 Task: In the  document seminar.rtf Download file as 'EPUB Publication' Share this file with 'softage.10@softage.net' Insert the command  Suggesting 
Action: Mouse pressed left at (249, 340)
Screenshot: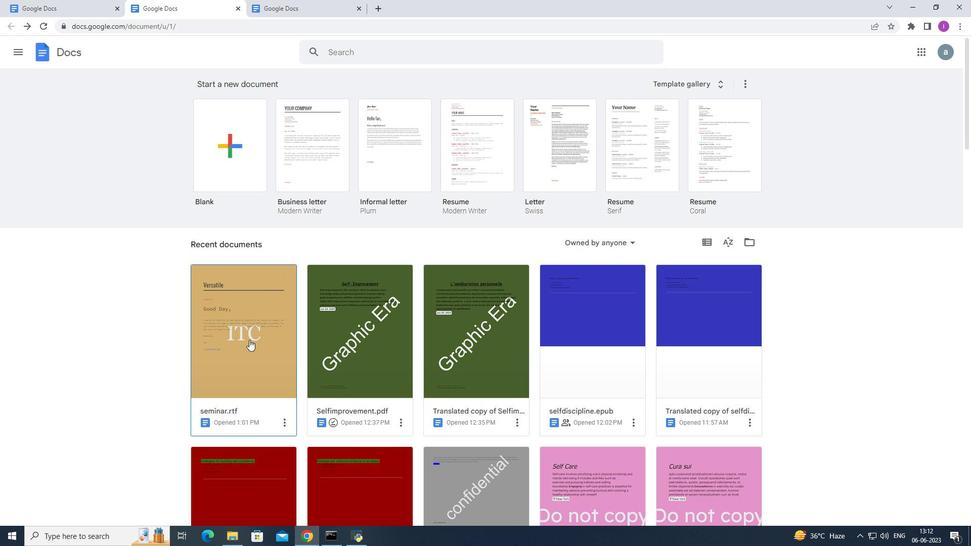 
Action: Mouse pressed left at (249, 340)
Screenshot: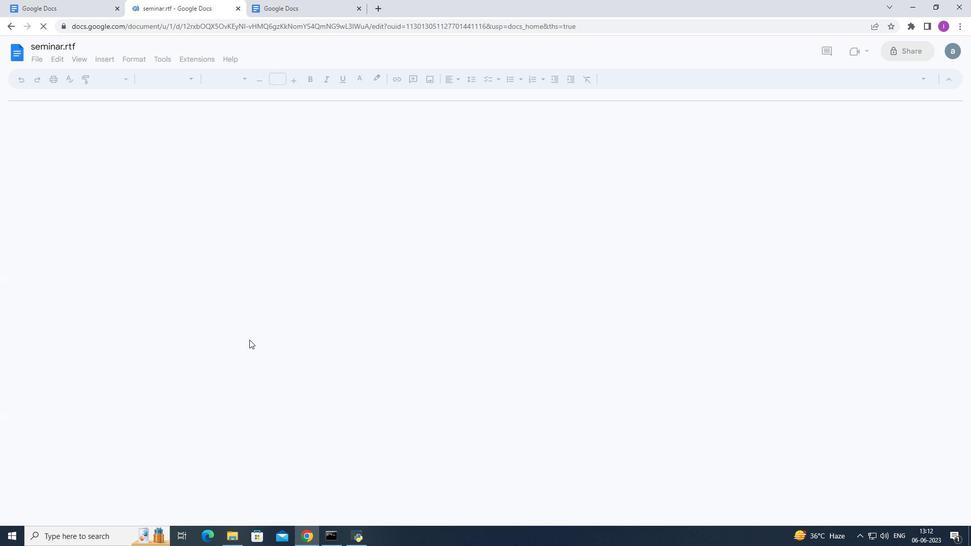 
Action: Mouse moved to (38, 58)
Screenshot: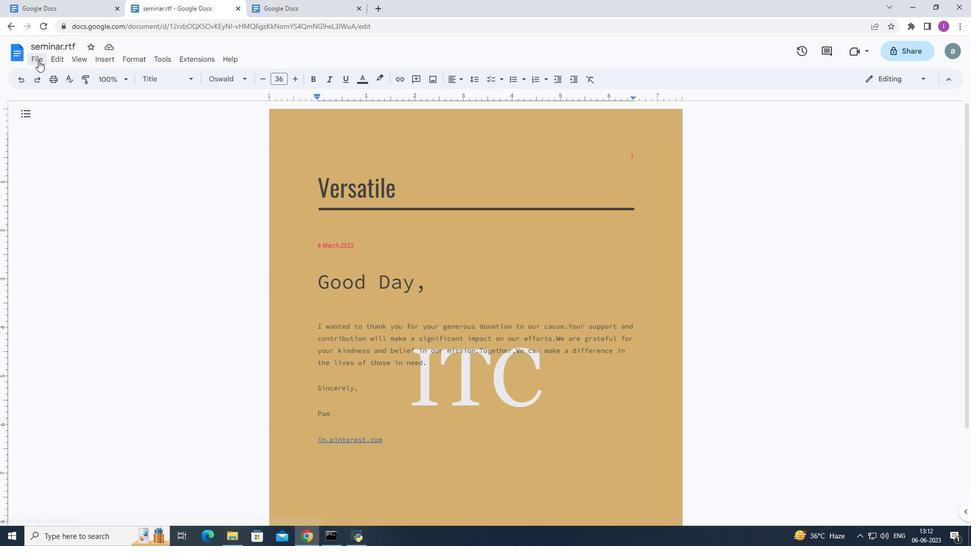 
Action: Mouse pressed left at (38, 58)
Screenshot: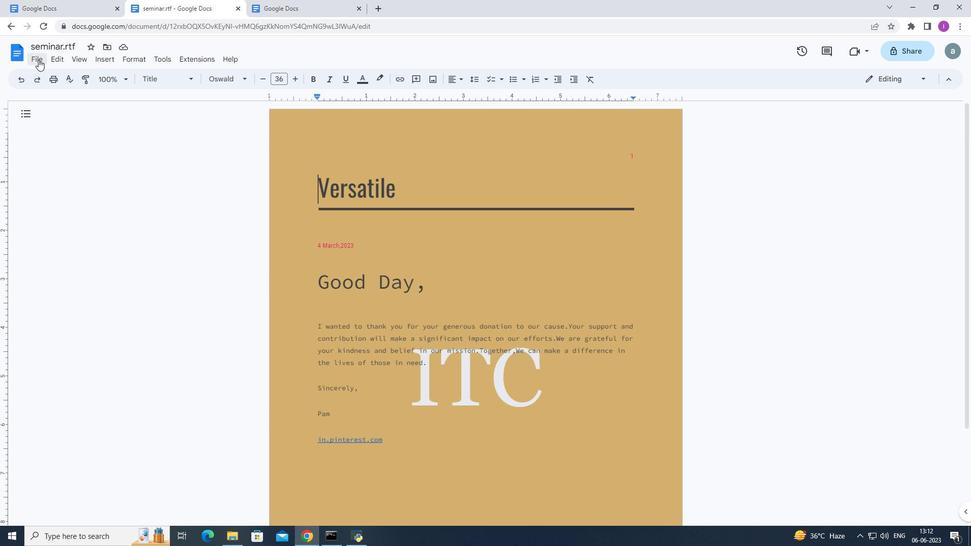 
Action: Mouse pressed left at (38, 58)
Screenshot: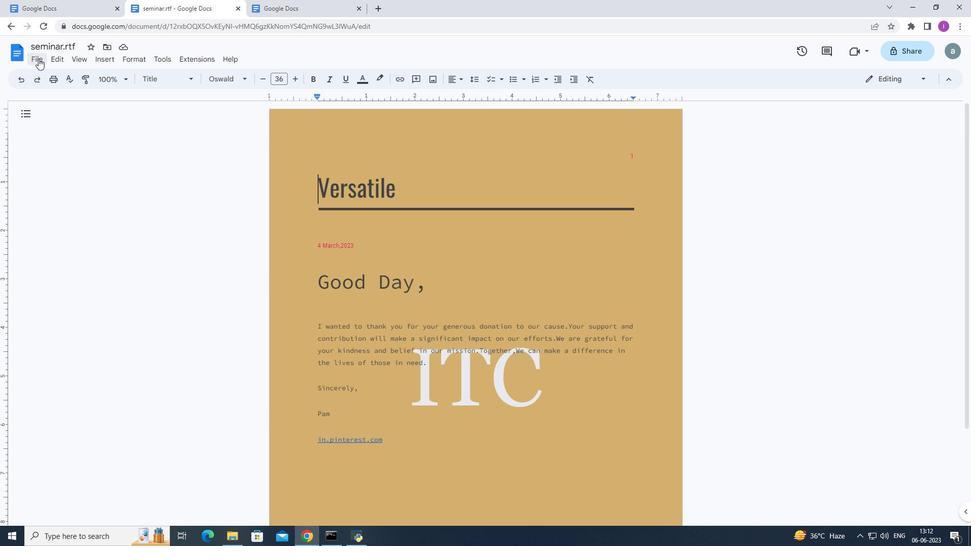 
Action: Mouse moved to (37, 60)
Screenshot: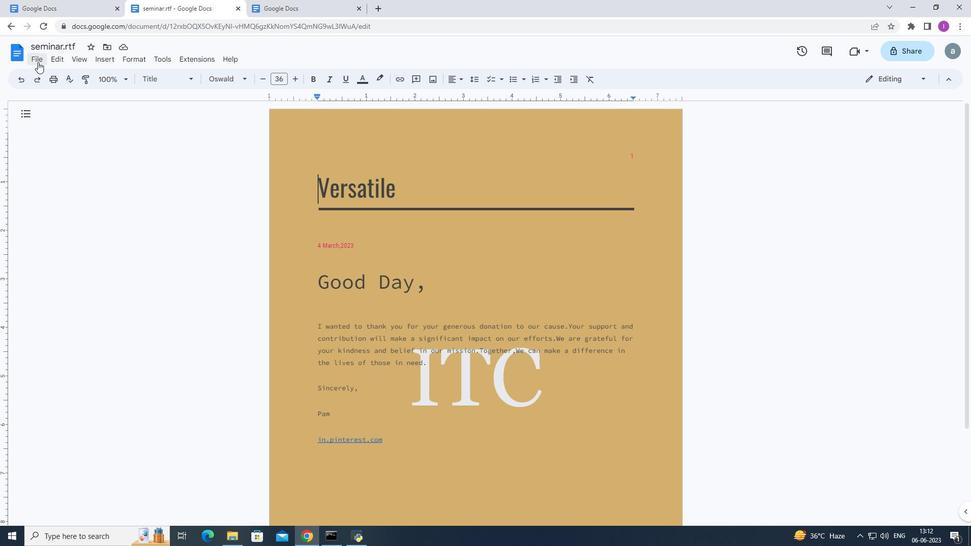 
Action: Mouse pressed left at (37, 60)
Screenshot: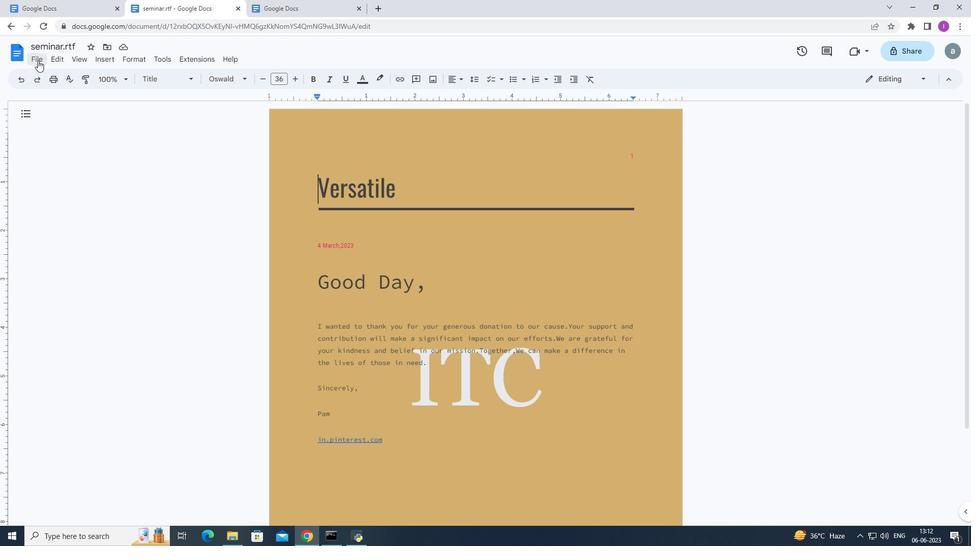 
Action: Mouse moved to (213, 268)
Screenshot: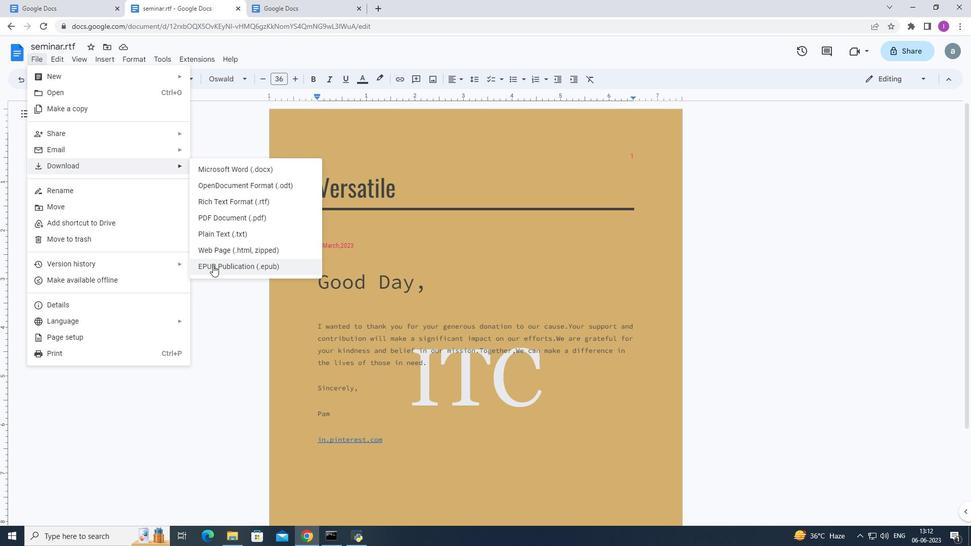 
Action: Mouse pressed left at (213, 268)
Screenshot: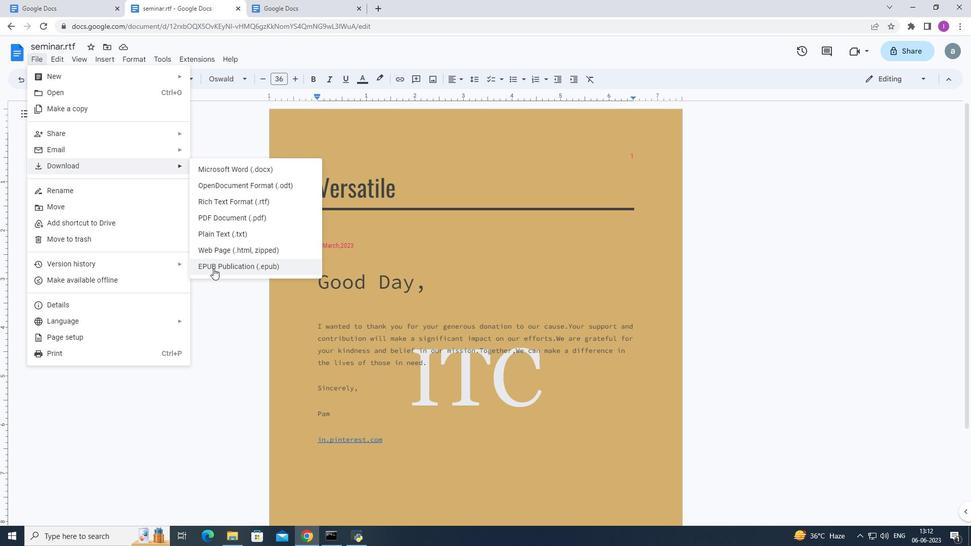 
Action: Mouse moved to (36, 53)
Screenshot: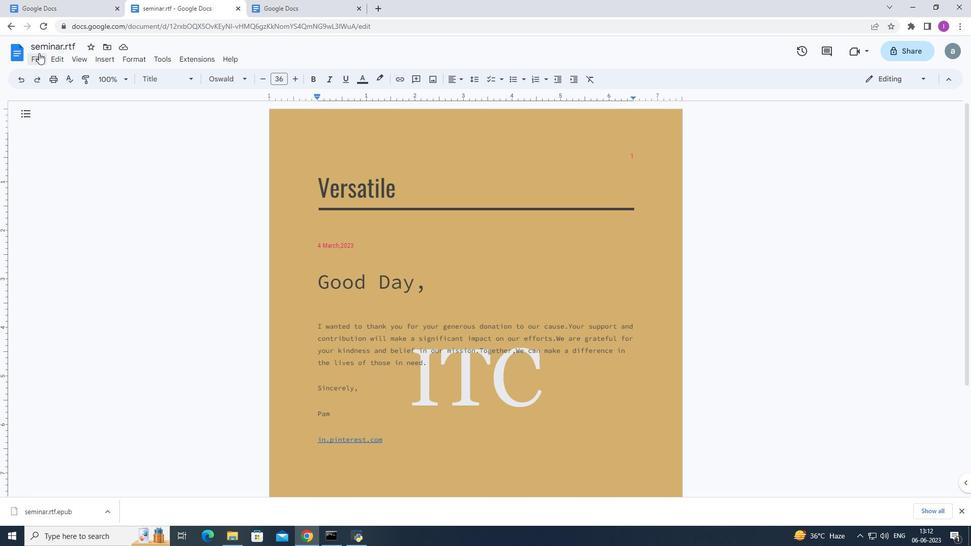 
Action: Mouse pressed left at (36, 53)
Screenshot: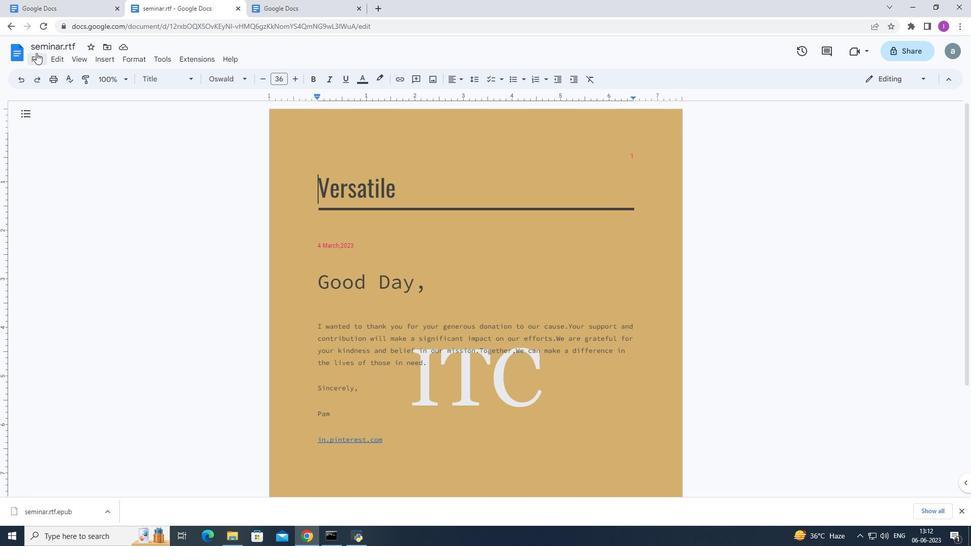 
Action: Mouse moved to (213, 134)
Screenshot: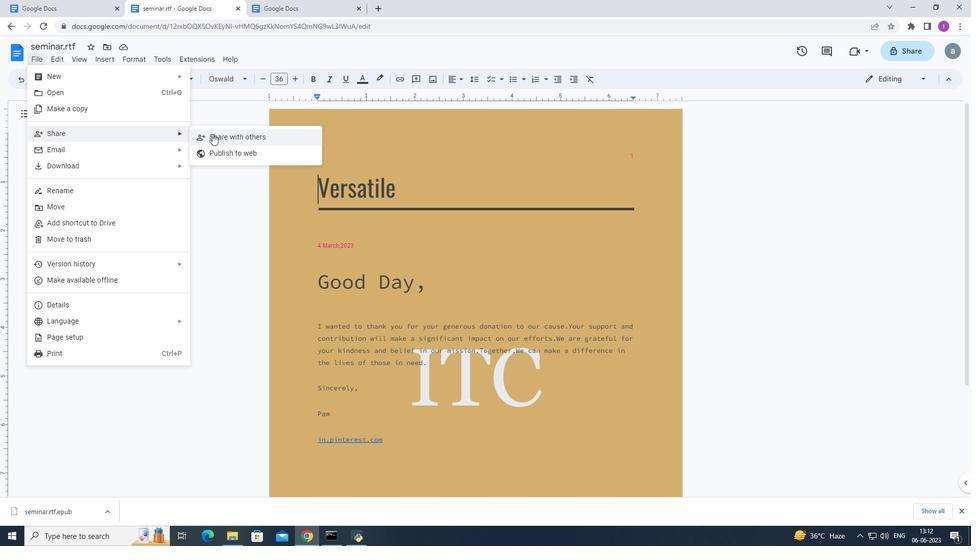 
Action: Mouse pressed left at (213, 134)
Screenshot: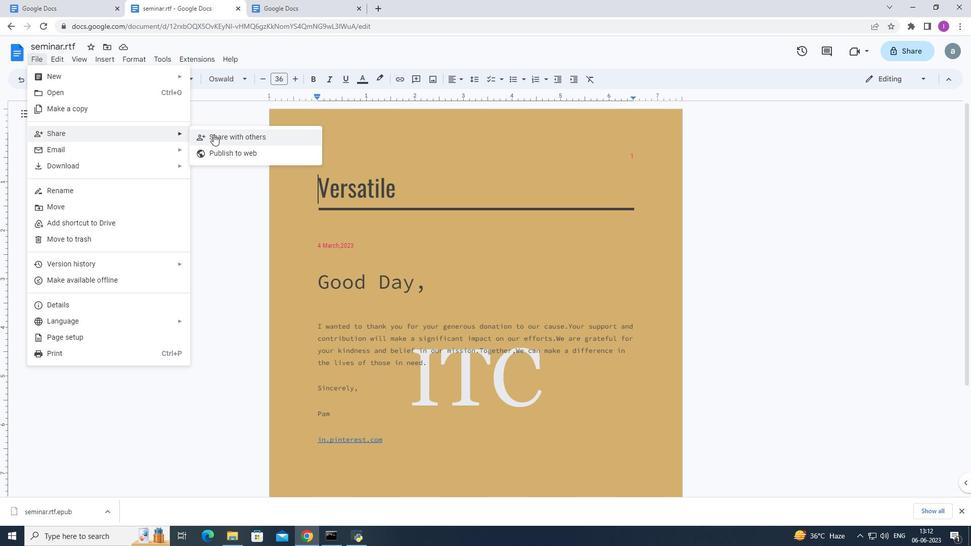 
Action: Mouse moved to (356, 223)
Screenshot: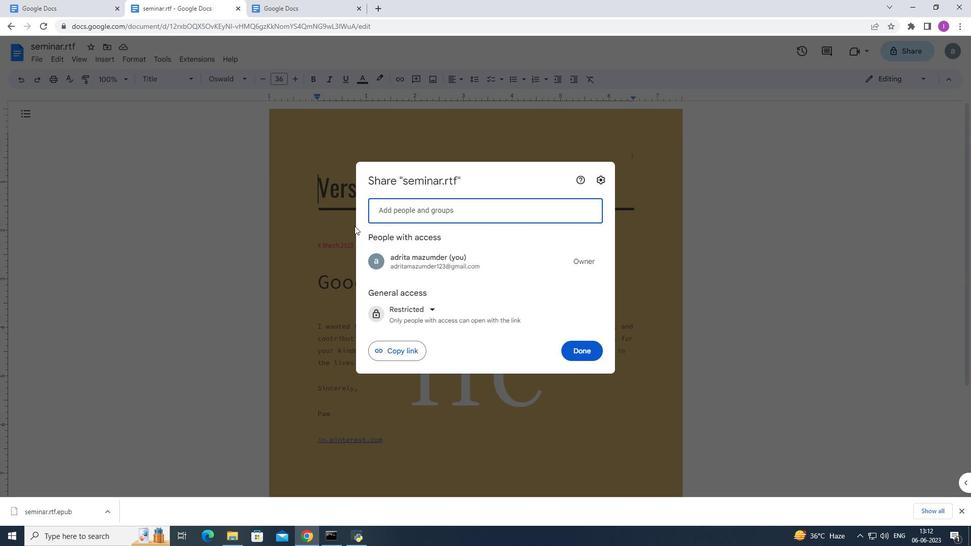 
Action: Key pressed s
Screenshot: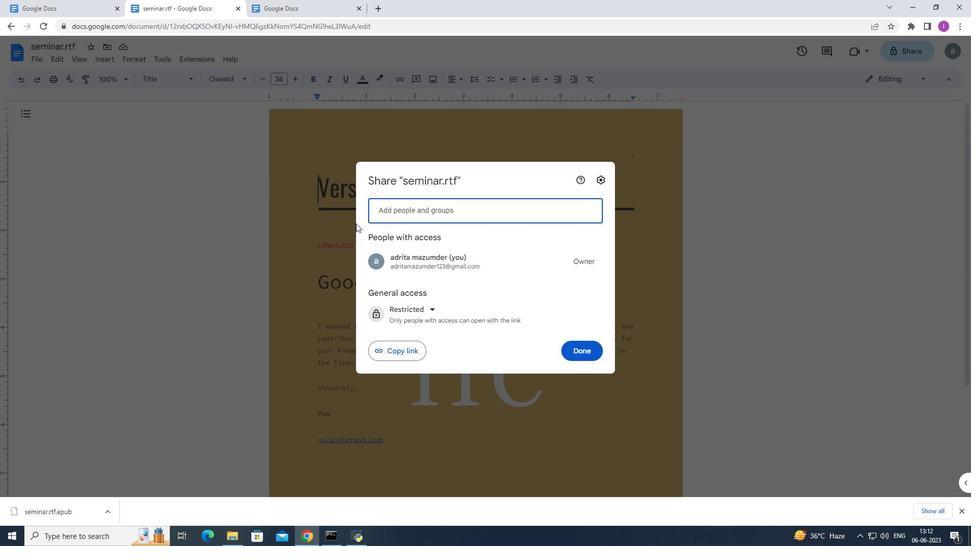 
Action: Mouse moved to (418, 364)
Screenshot: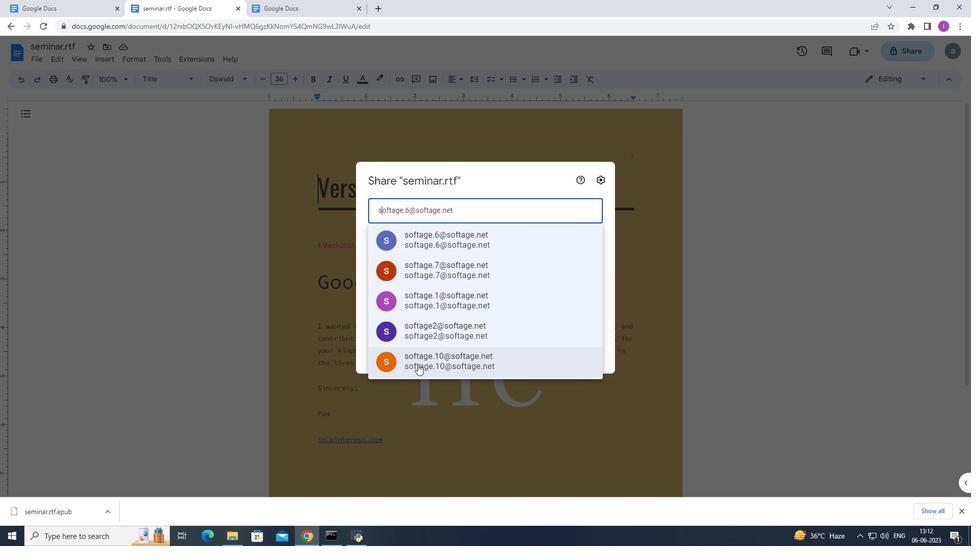 
Action: Mouse pressed left at (418, 364)
Screenshot: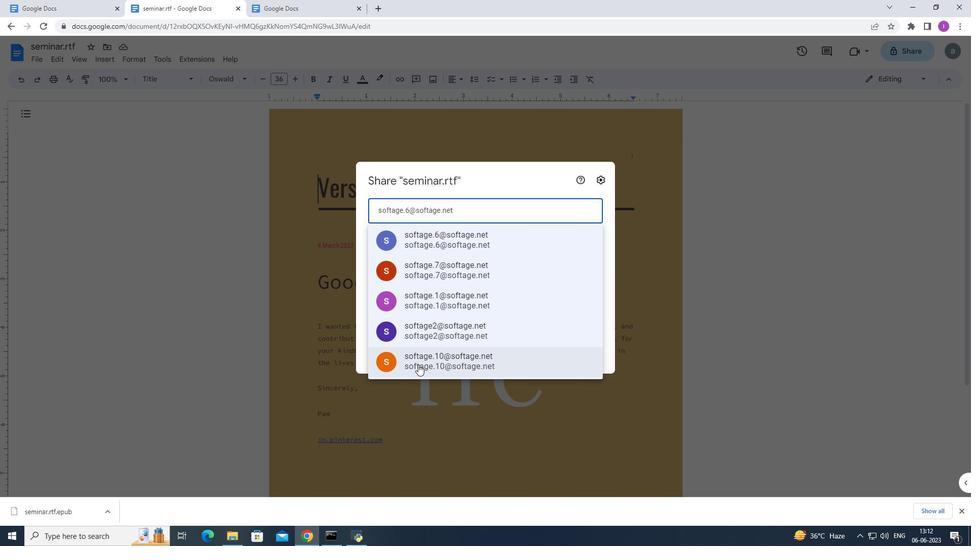 
Action: Mouse moved to (584, 339)
Screenshot: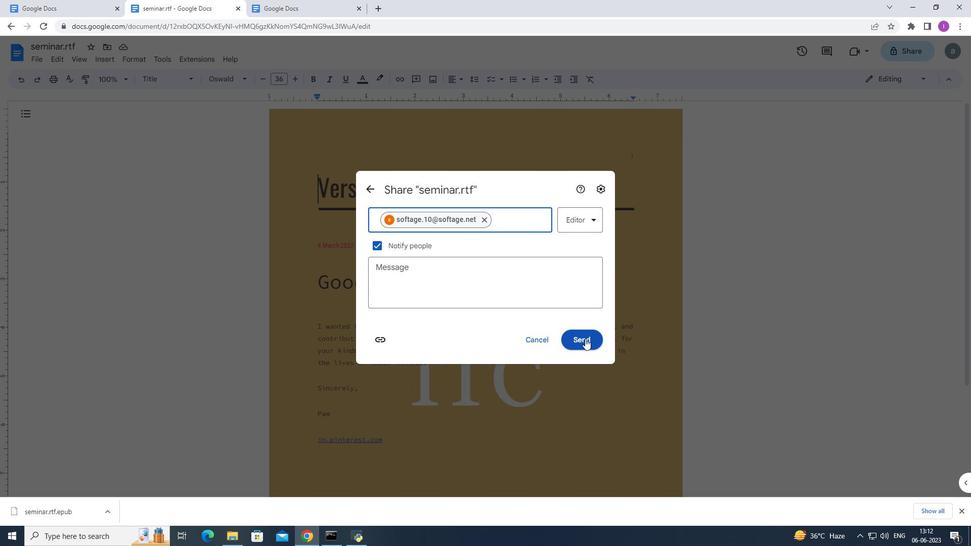 
Action: Mouse pressed left at (584, 339)
Screenshot: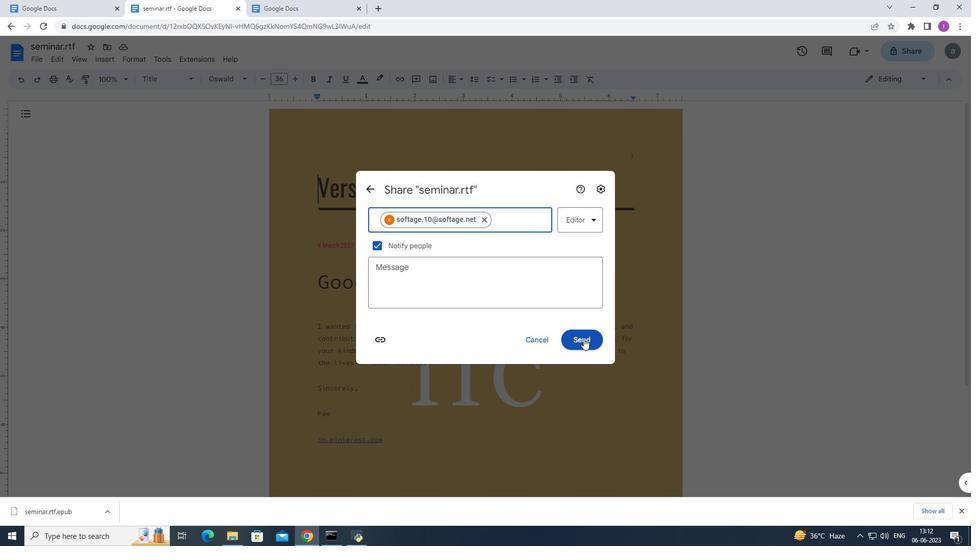 
Action: Mouse moved to (895, 82)
Screenshot: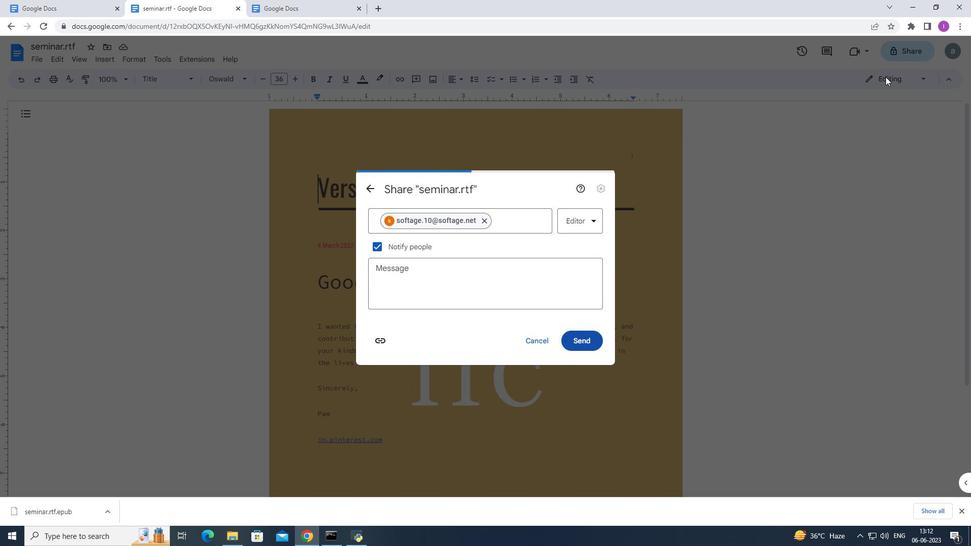 
Action: Mouse pressed left at (895, 82)
Screenshot: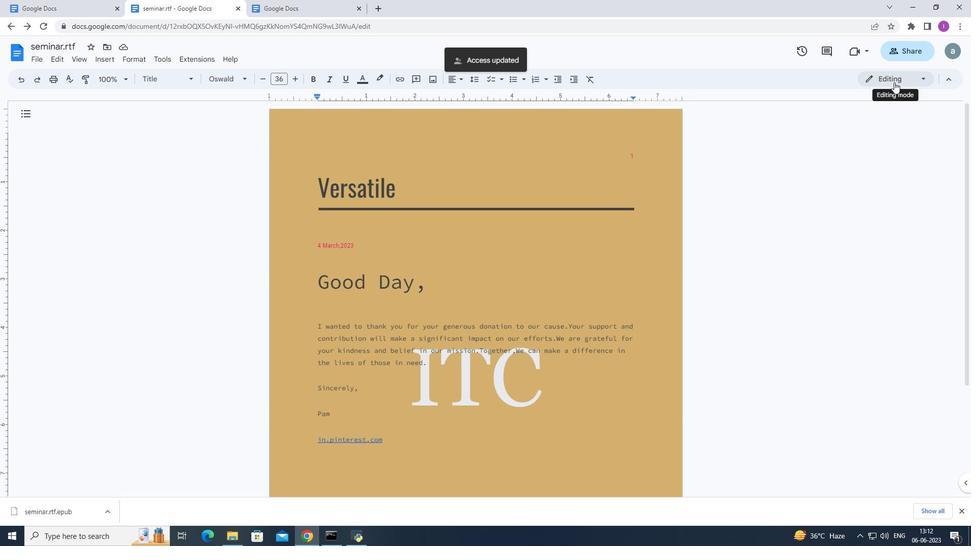 
Action: Mouse moved to (888, 122)
Screenshot: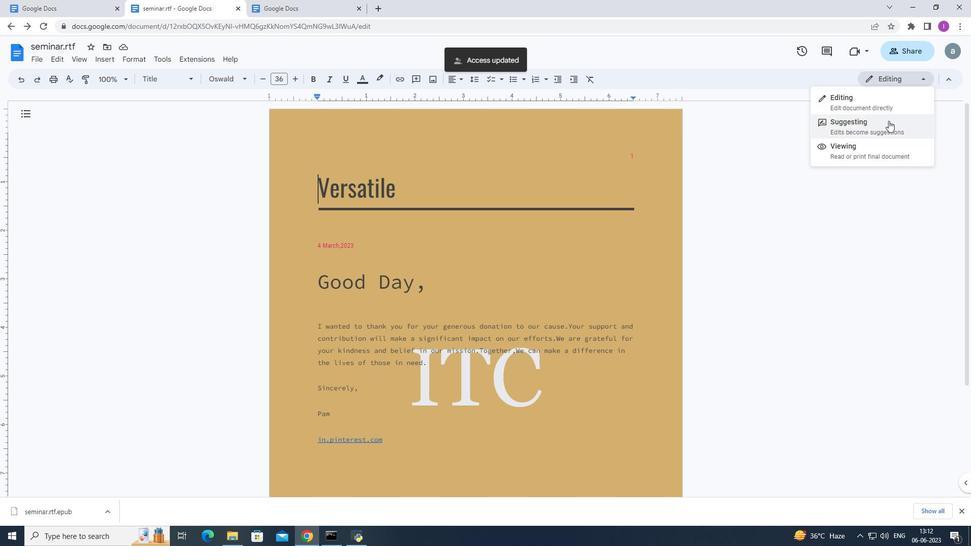 
Action: Mouse pressed left at (888, 122)
Screenshot: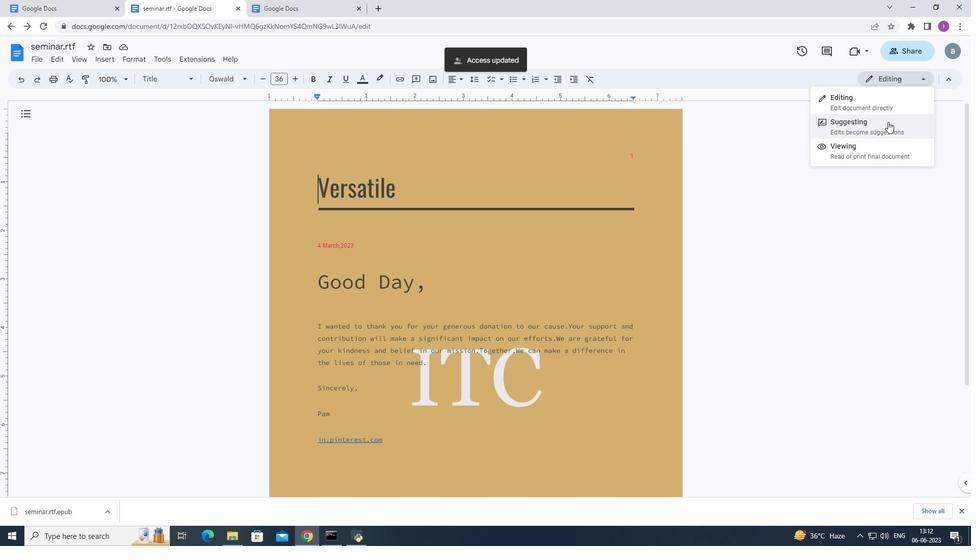 
Action: Mouse moved to (544, 311)
Screenshot: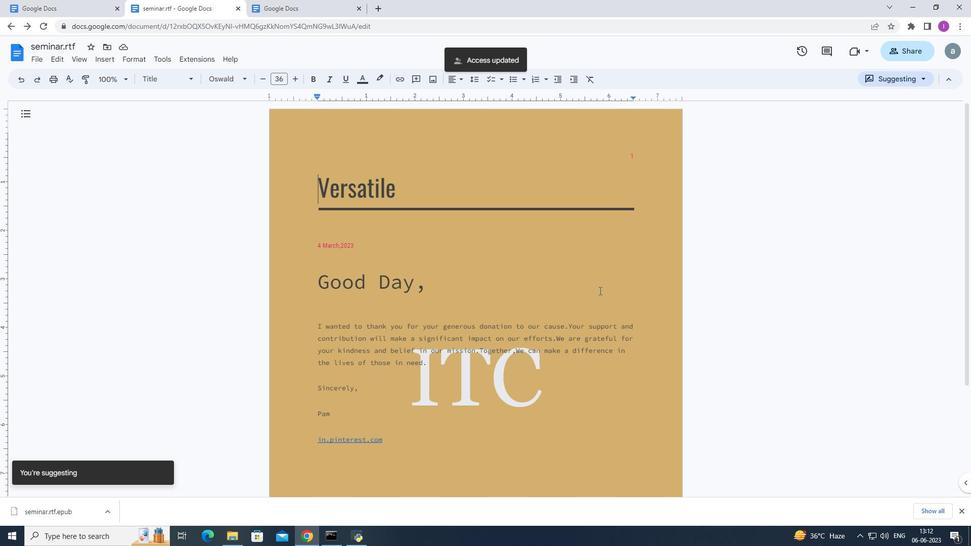 
